 Task: Select Create Workflow
Action: Mouse moved to (353, 197)
Screenshot: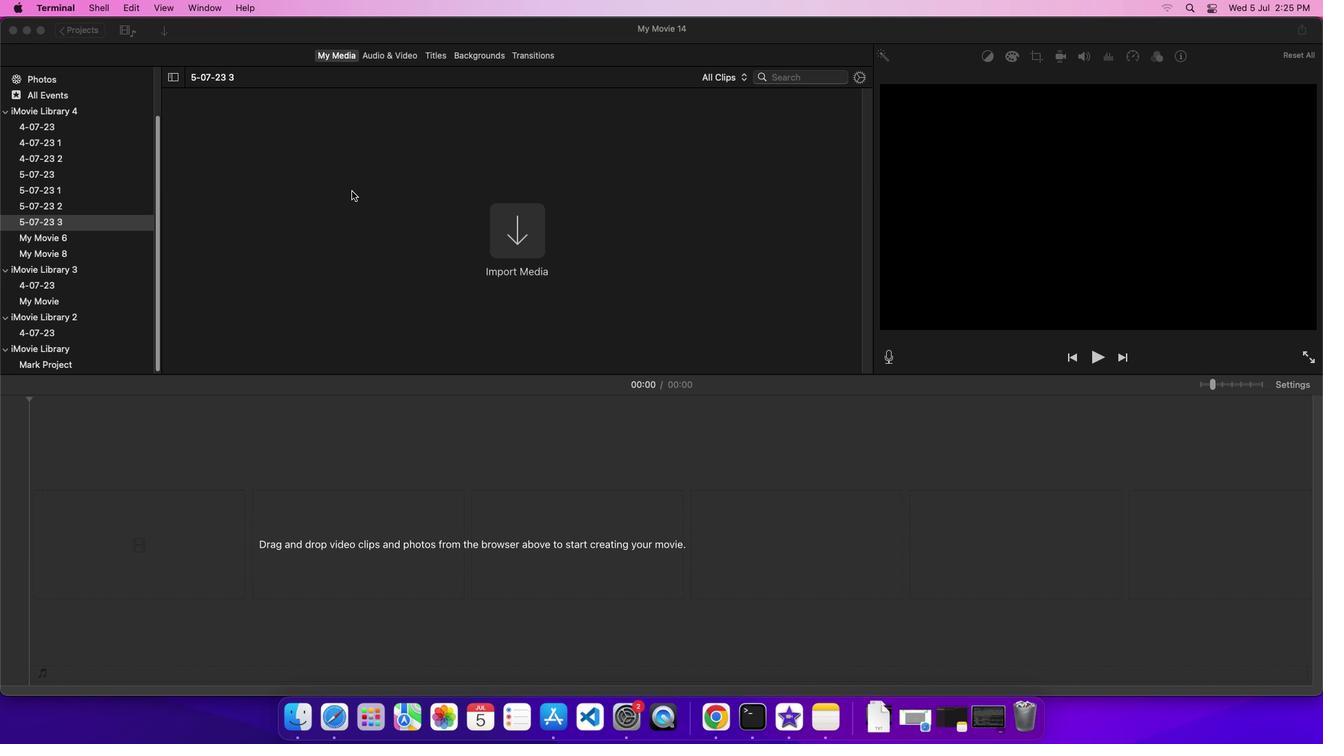 
Action: Mouse pressed left at (353, 197)
Screenshot: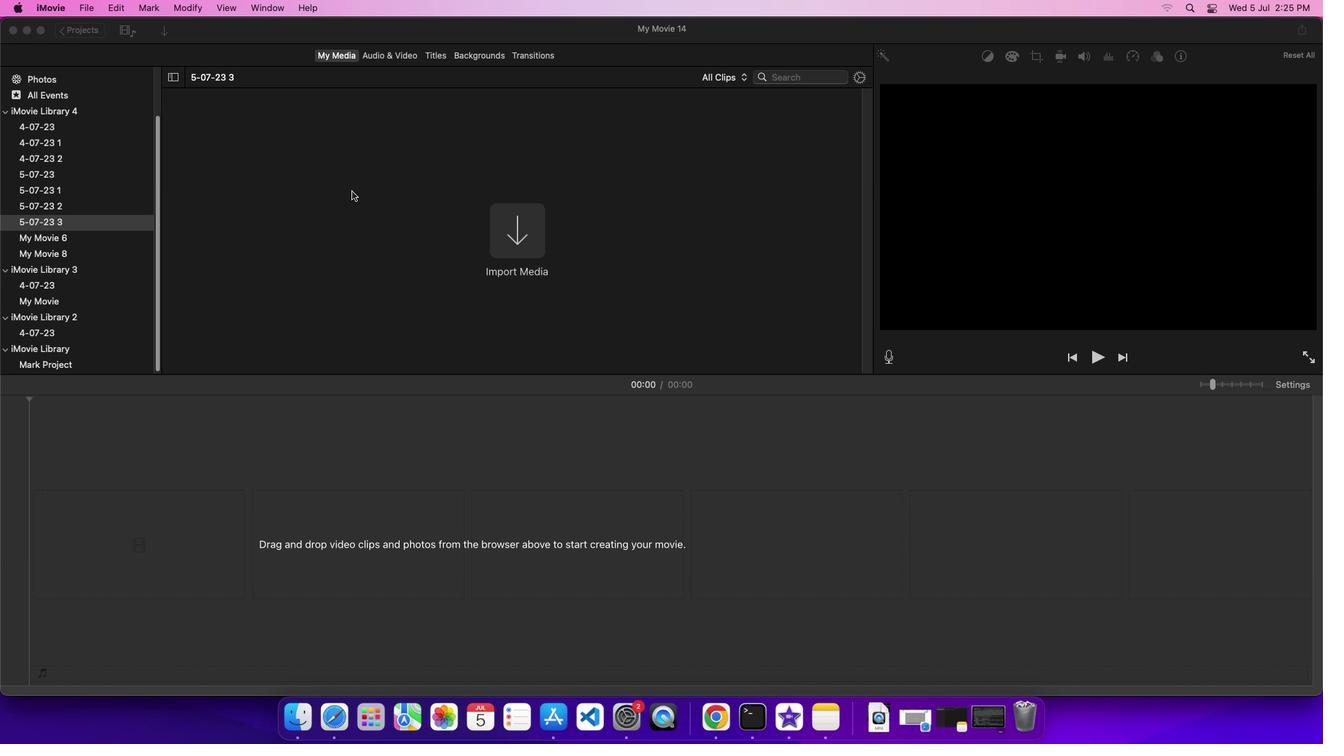 
Action: Mouse moved to (44, 4)
Screenshot: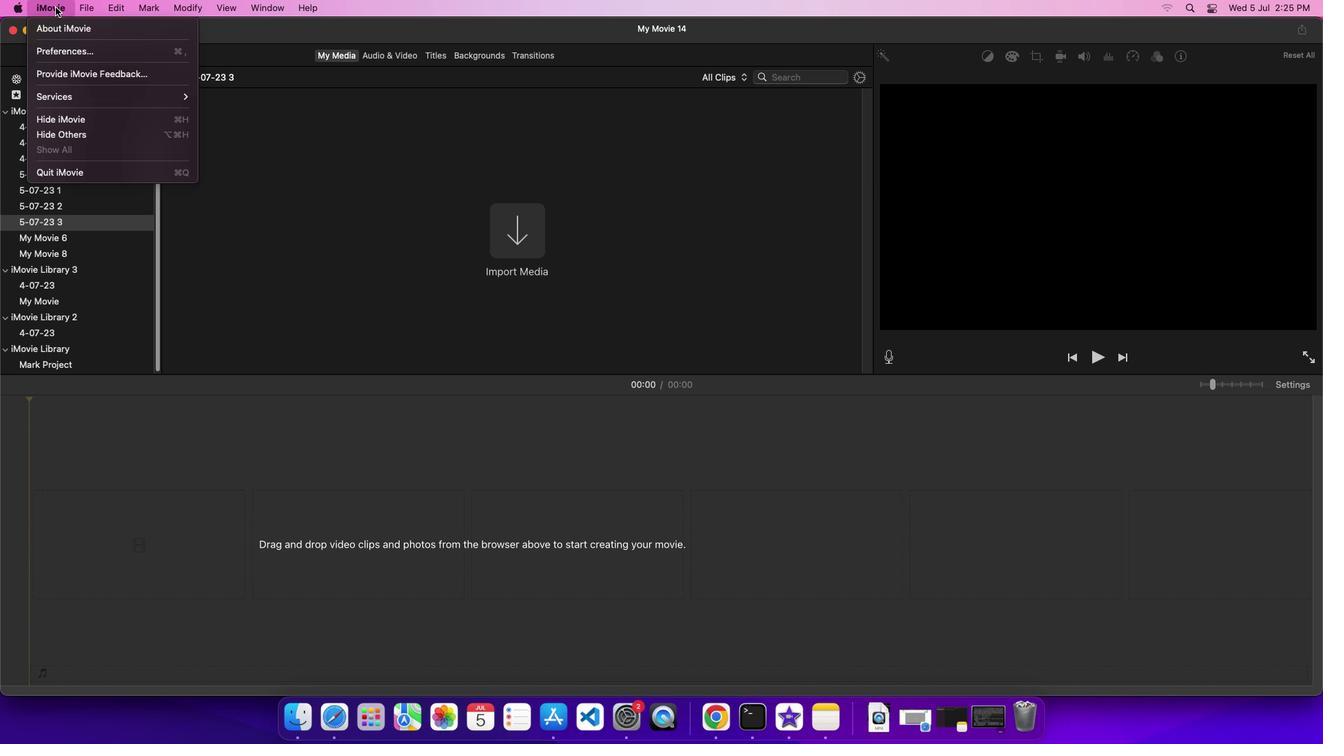 
Action: Mouse pressed left at (44, 4)
Screenshot: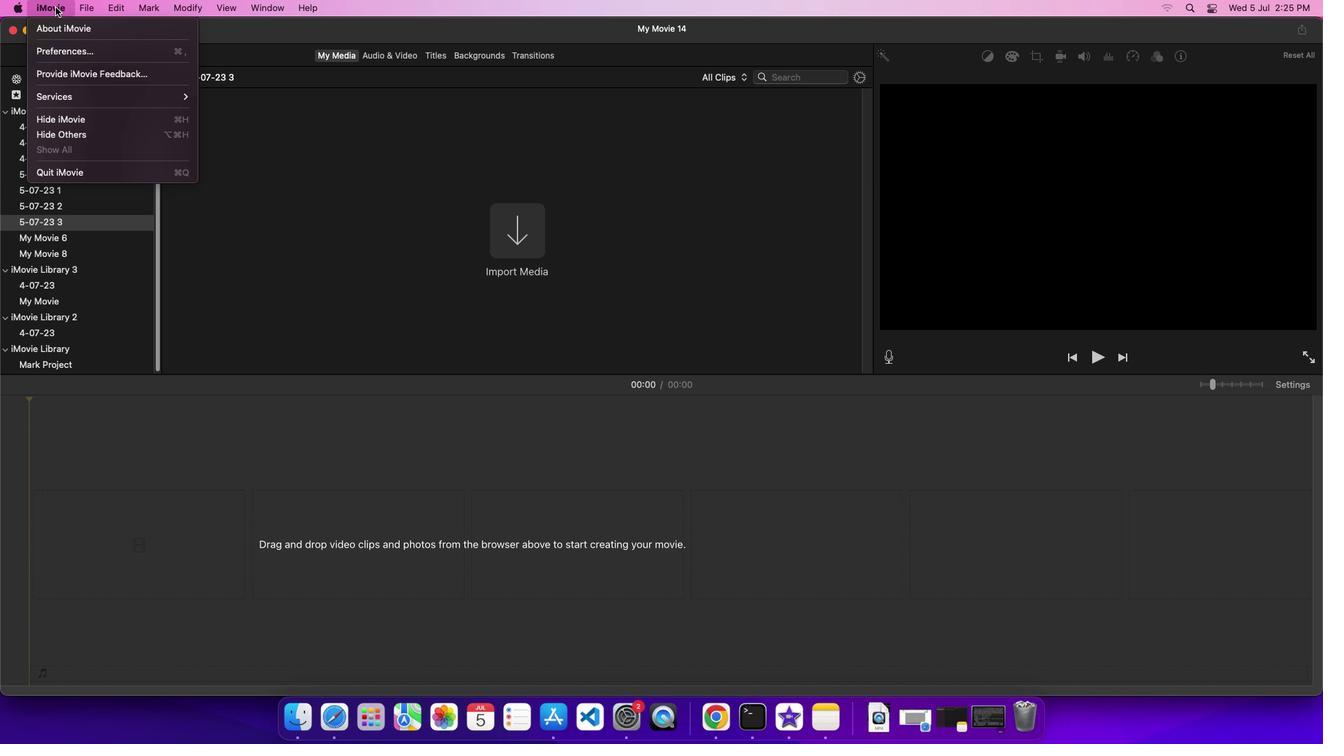 
Action: Mouse moved to (75, 97)
Screenshot: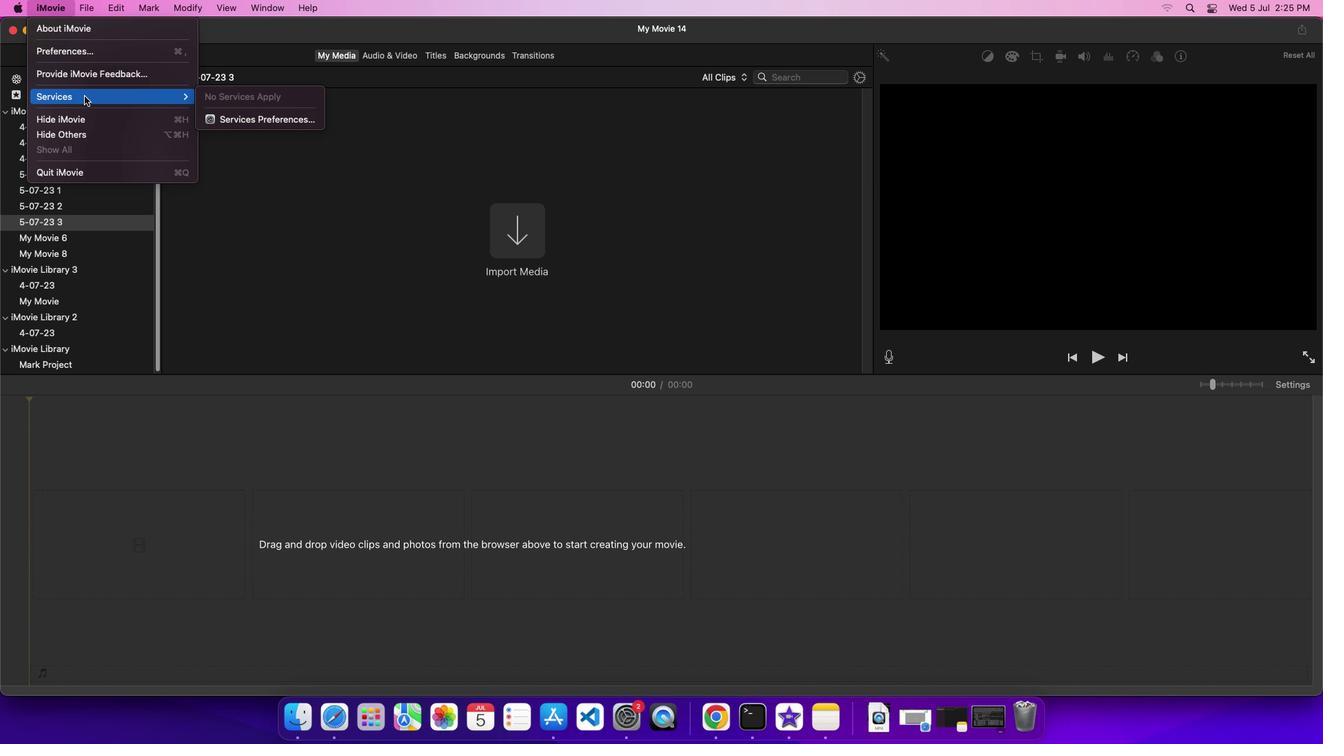 
Action: Mouse pressed left at (75, 97)
Screenshot: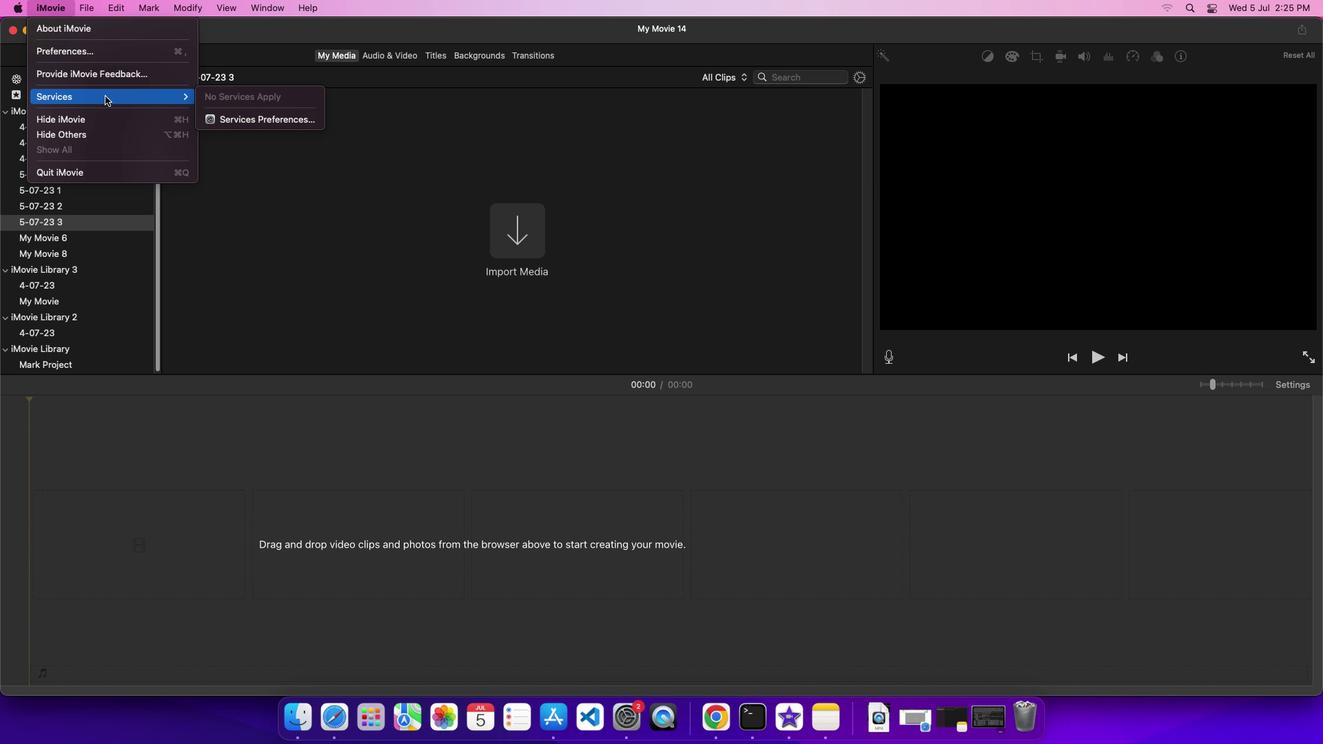 
Action: Mouse moved to (226, 119)
Screenshot: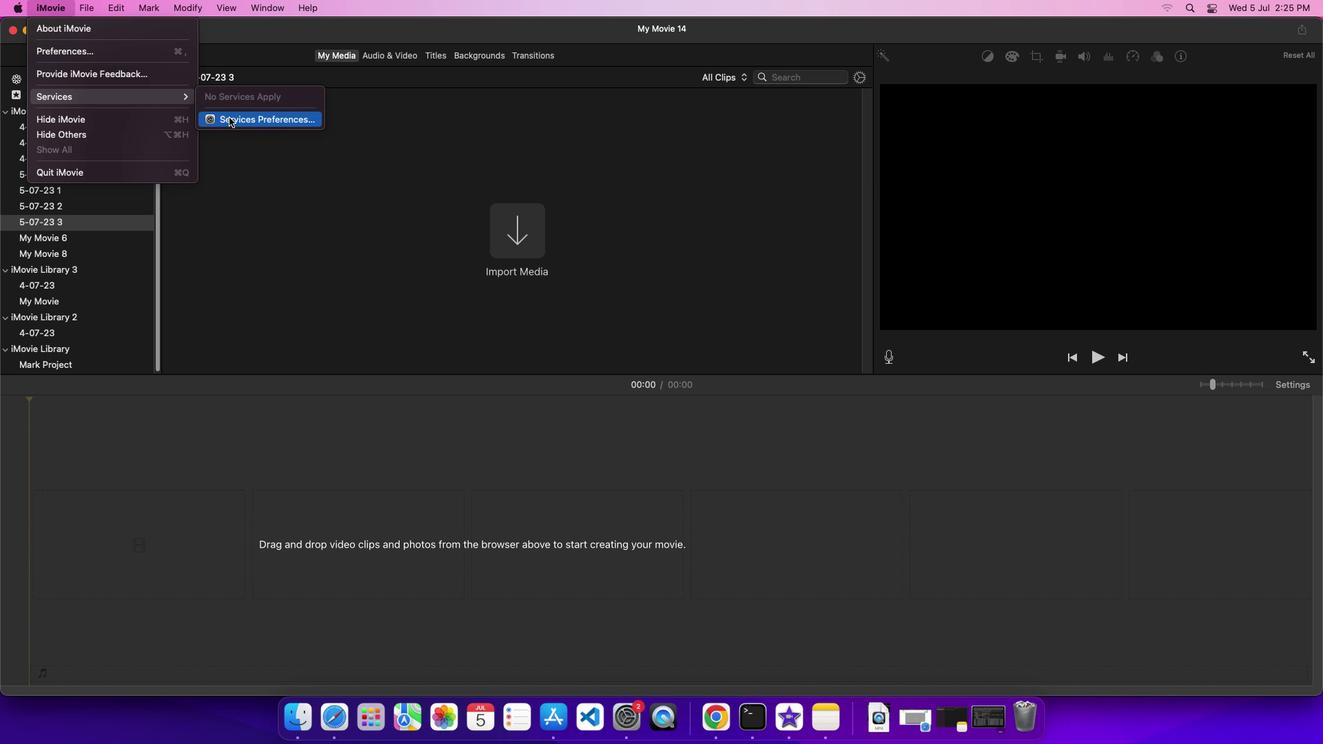 
Action: Mouse pressed left at (226, 119)
Screenshot: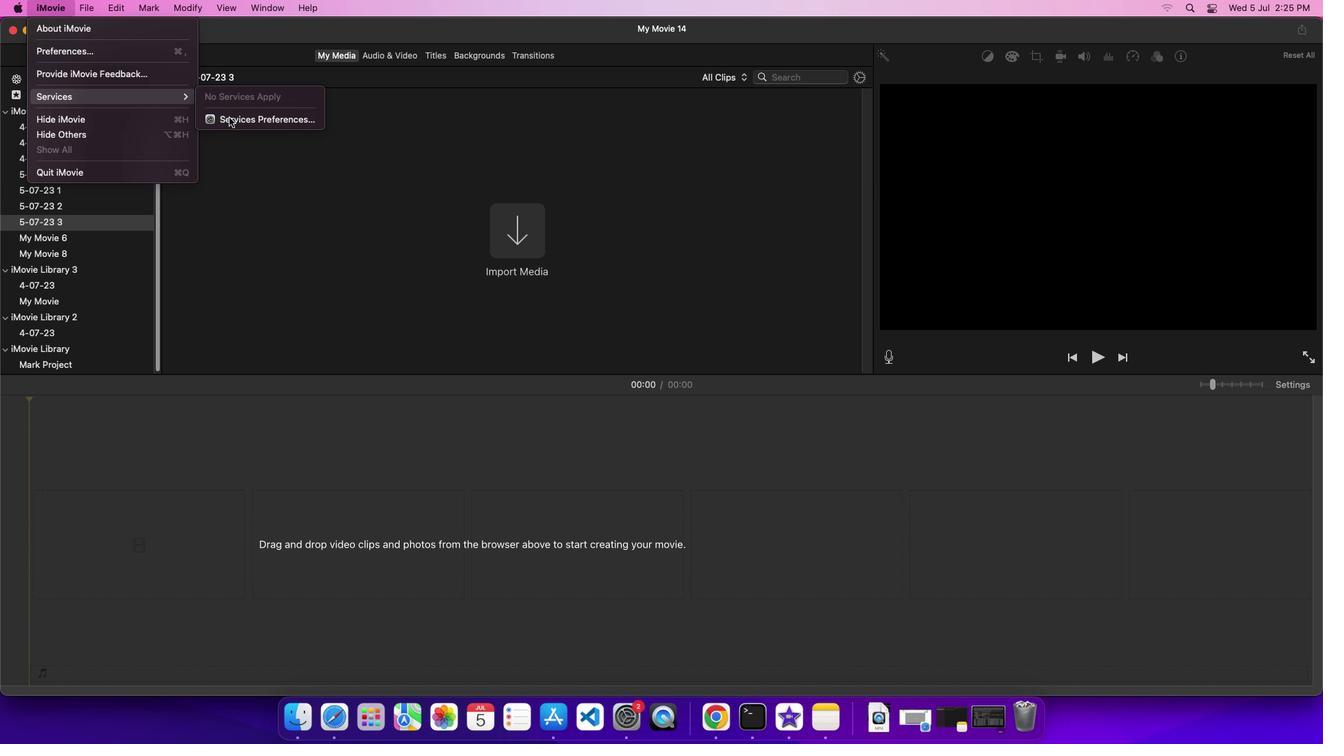 
Action: Mouse moved to (781, 306)
Screenshot: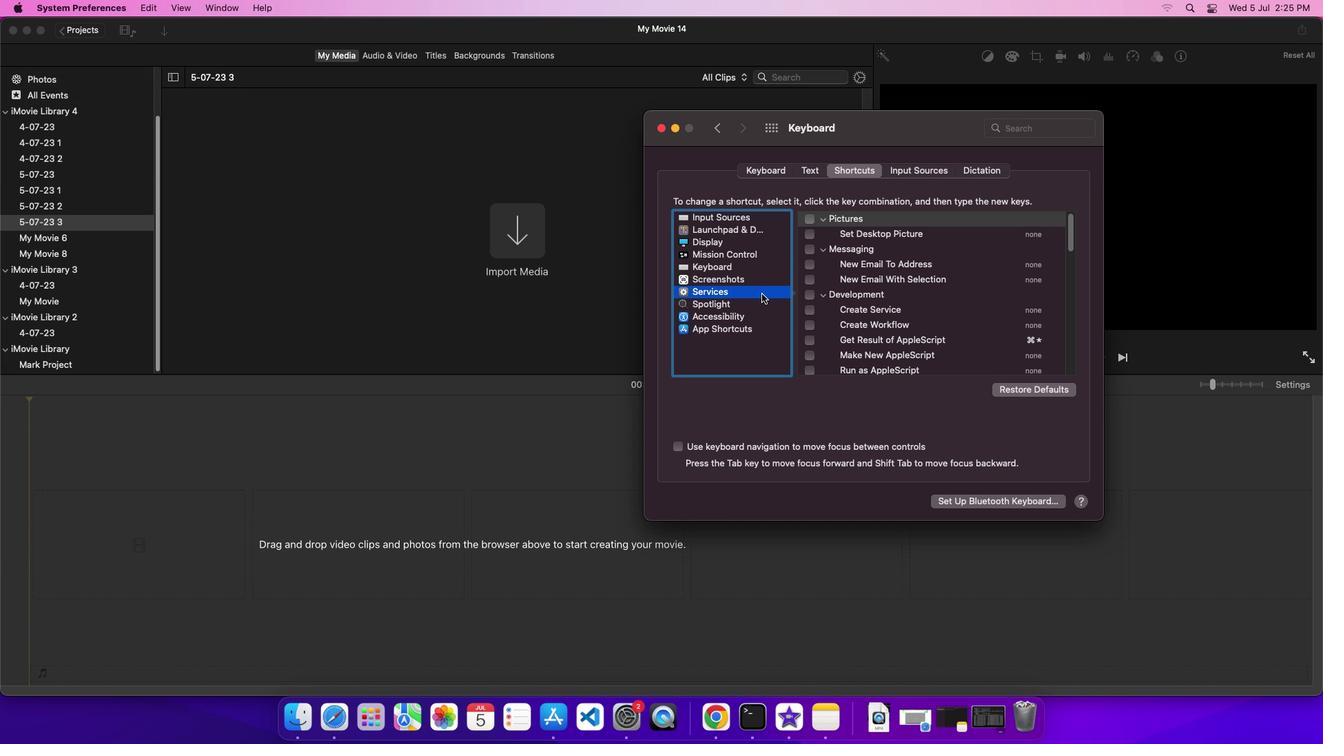
Action: Mouse pressed left at (781, 306)
Screenshot: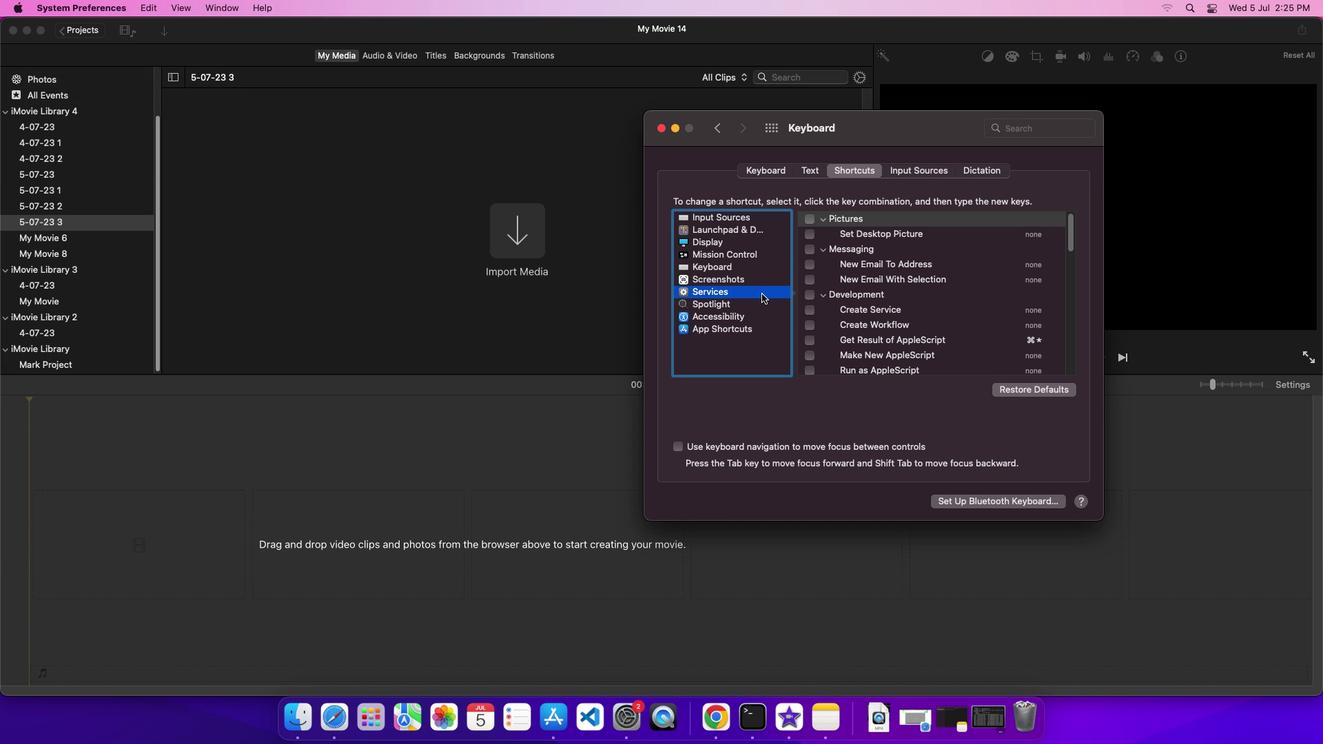 
Action: Mouse moved to (830, 339)
Screenshot: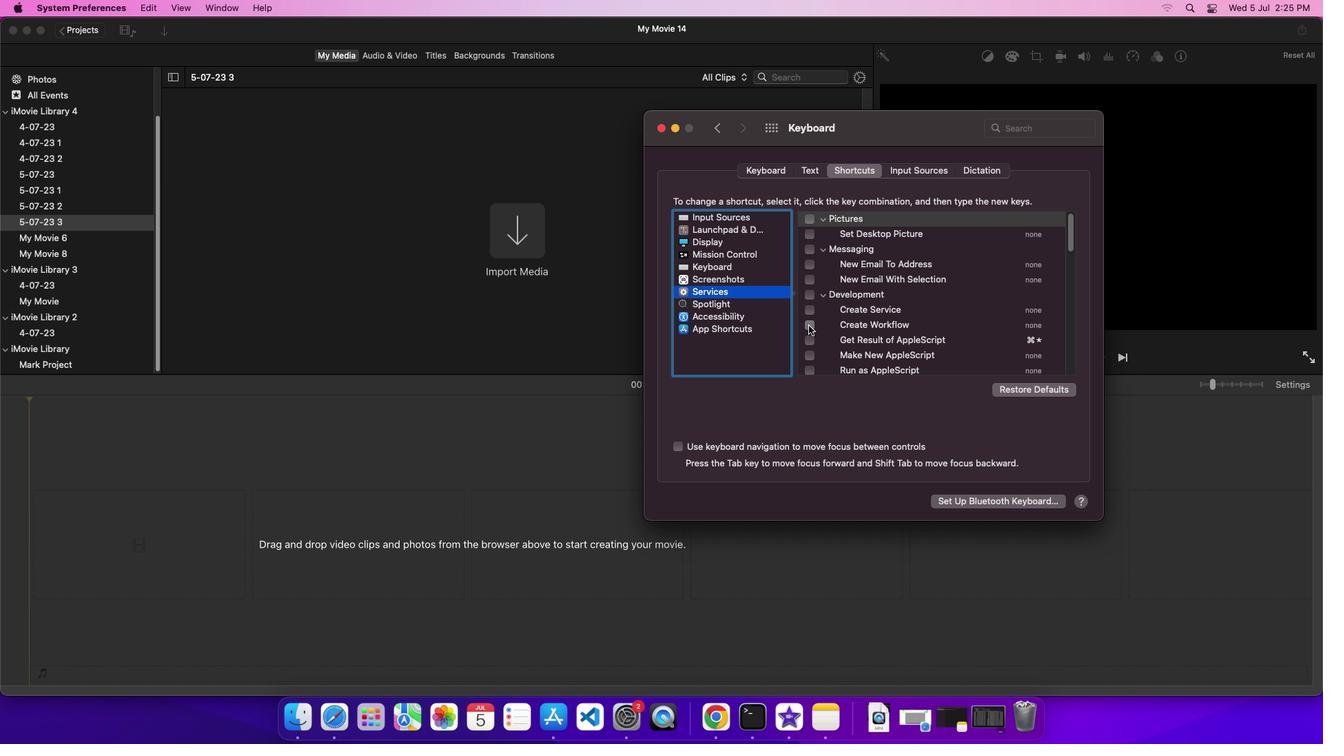 
Action: Mouse pressed left at (830, 339)
Screenshot: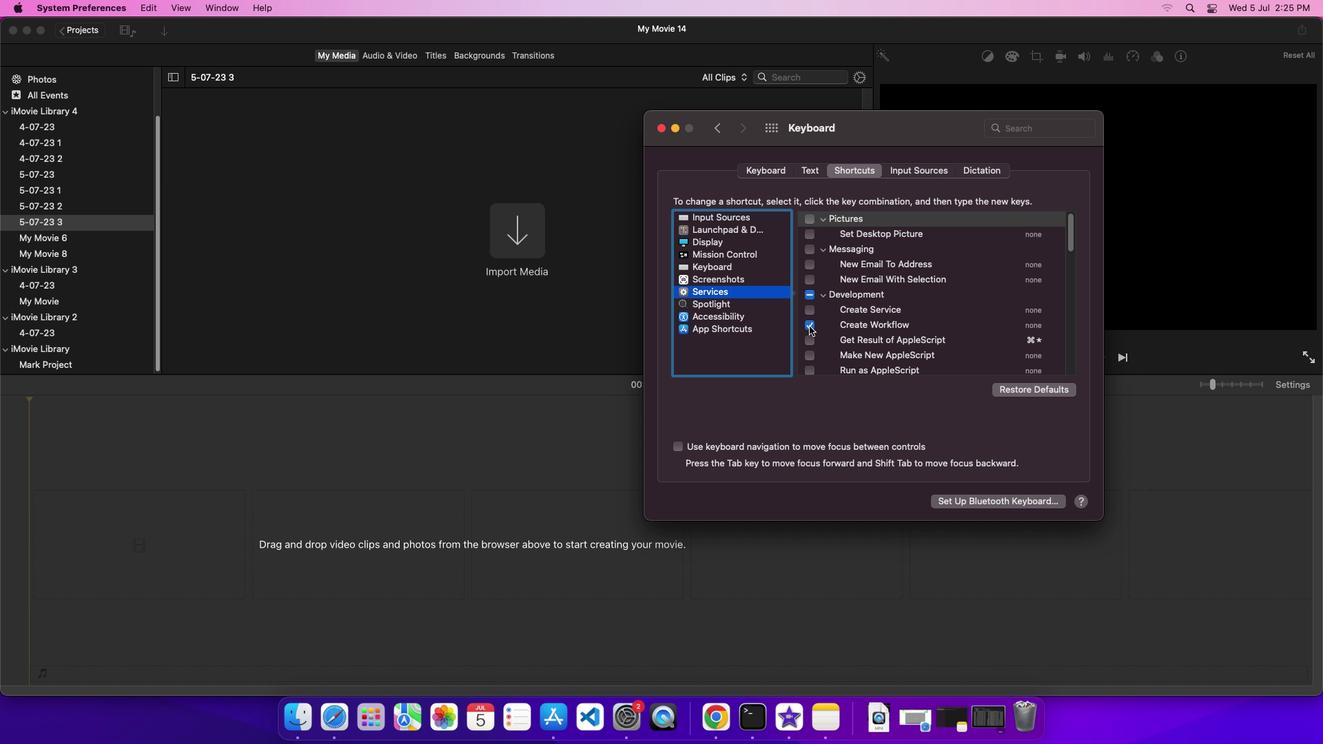 
Action: Mouse moved to (856, 364)
Screenshot: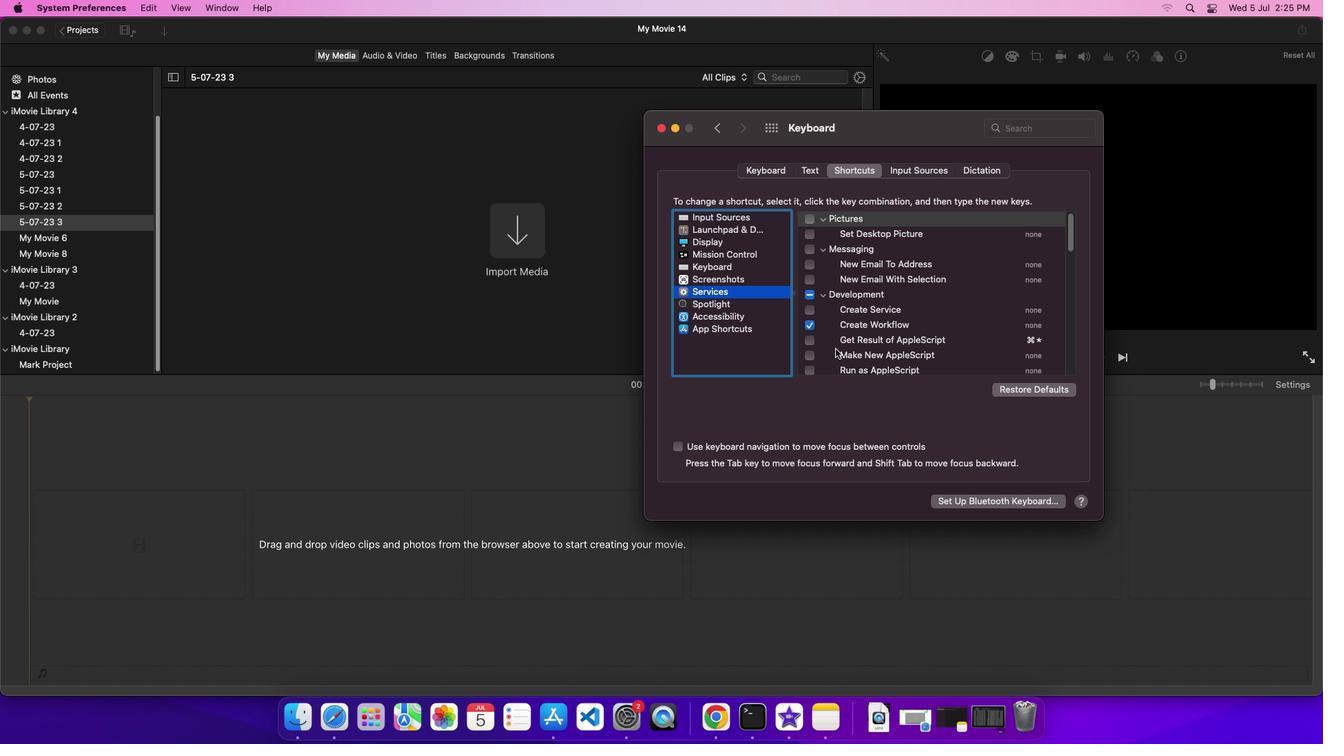
